 Task: Move the task Implement multi-language support for the app to the section To-Do in the project TransTech and sort the tasks in the project by Last modified on.
Action: Mouse moved to (52, 277)
Screenshot: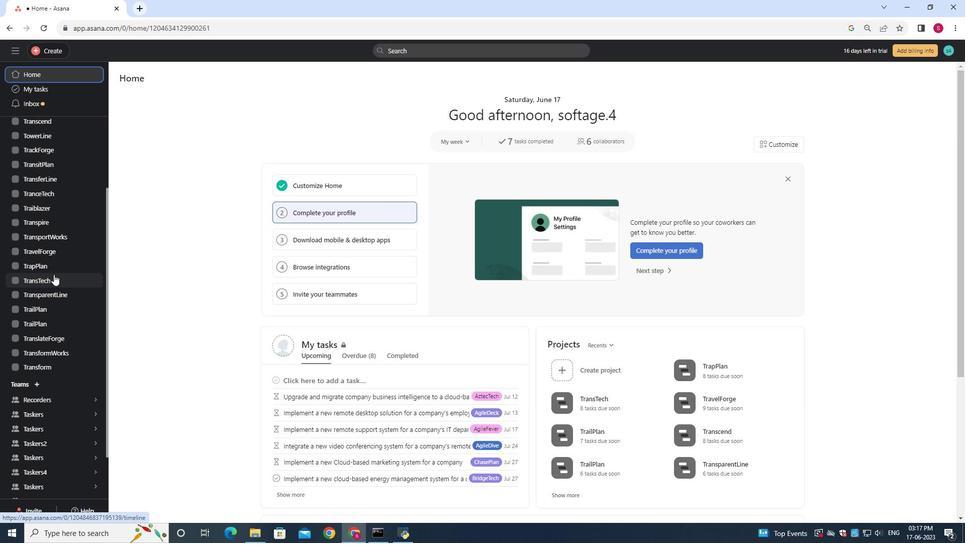 
Action: Mouse pressed left at (52, 277)
Screenshot: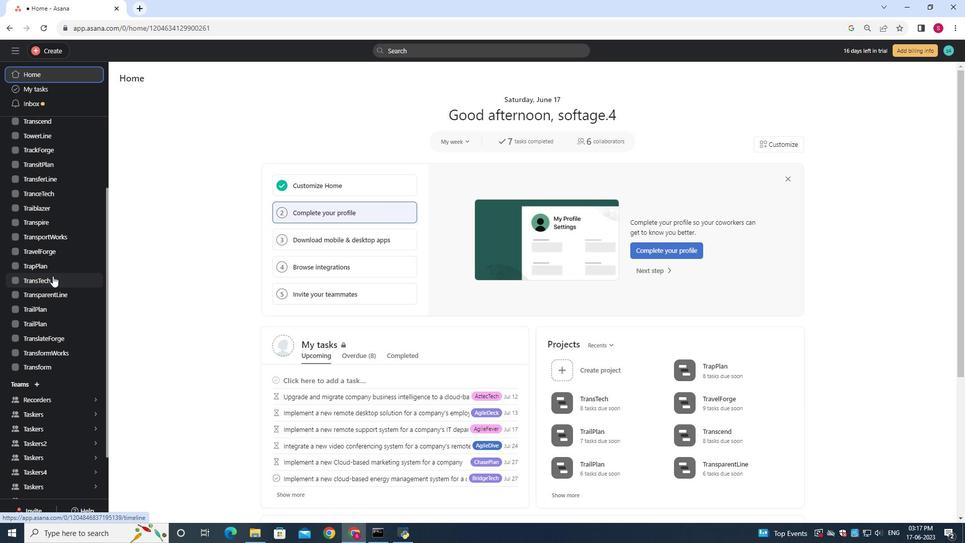 
Action: Mouse moved to (338, 201)
Screenshot: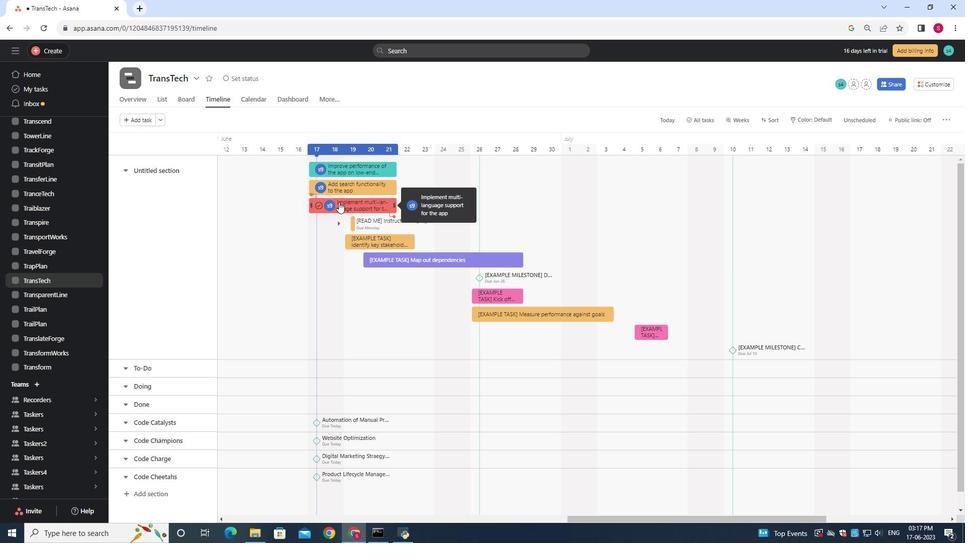 
Action: Mouse pressed left at (338, 201)
Screenshot: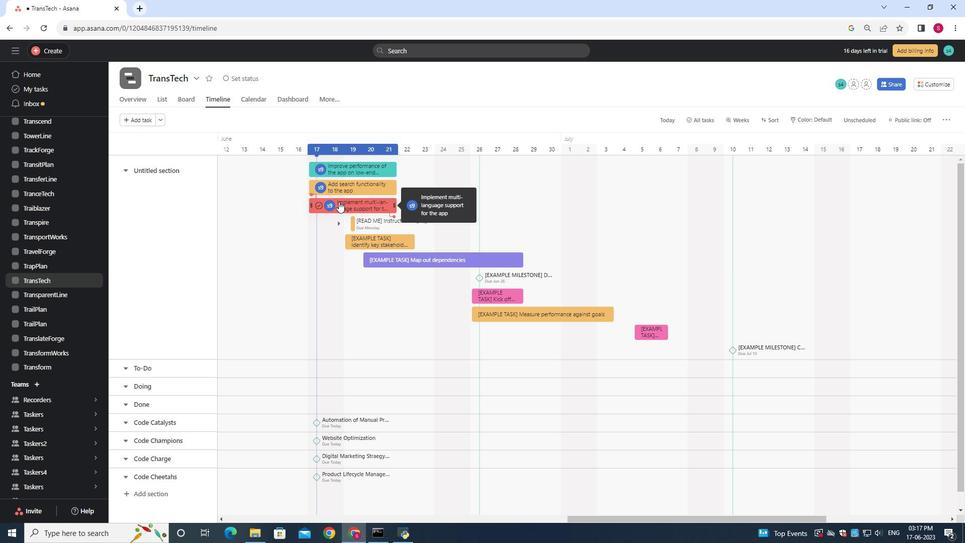 
Action: Mouse moved to (349, 350)
Screenshot: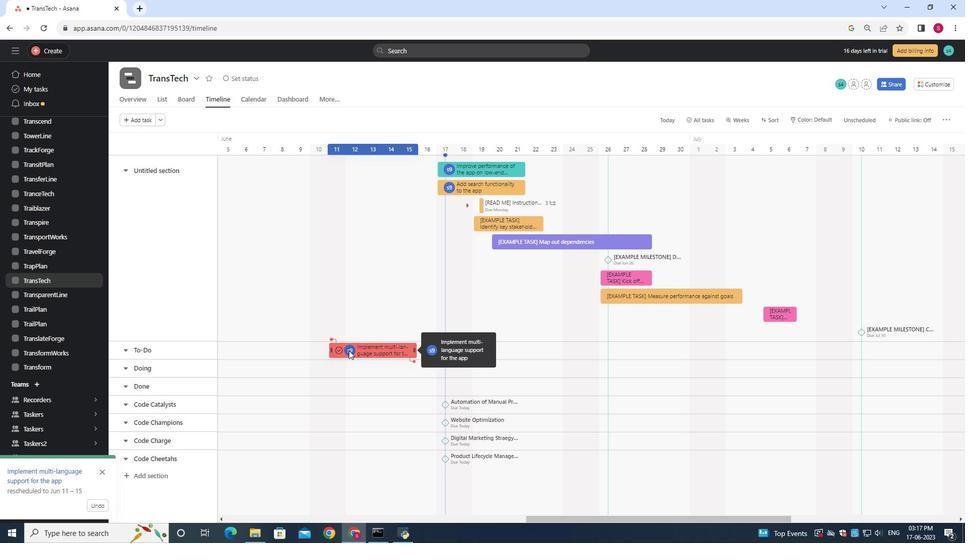 
Action: Mouse pressed left at (349, 350)
Screenshot: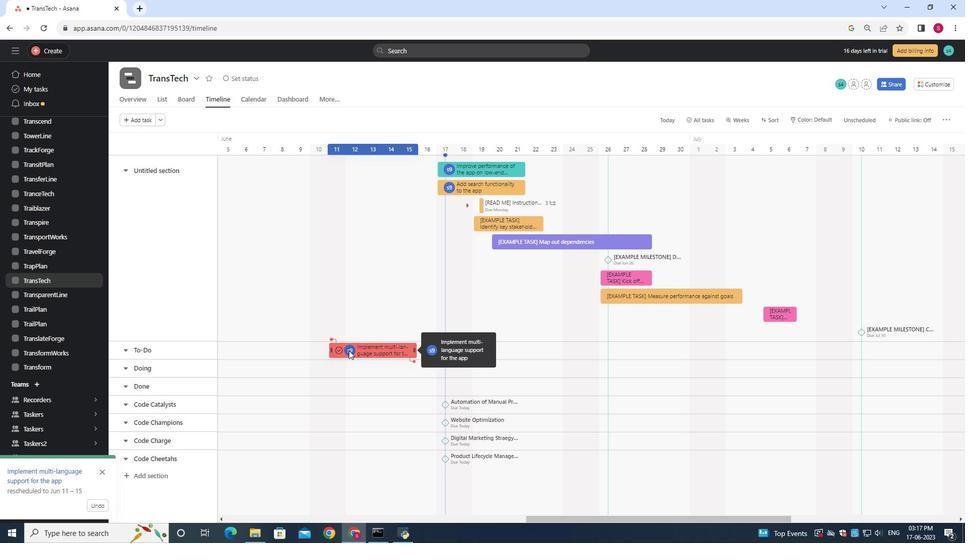 
Action: Mouse moved to (162, 98)
Screenshot: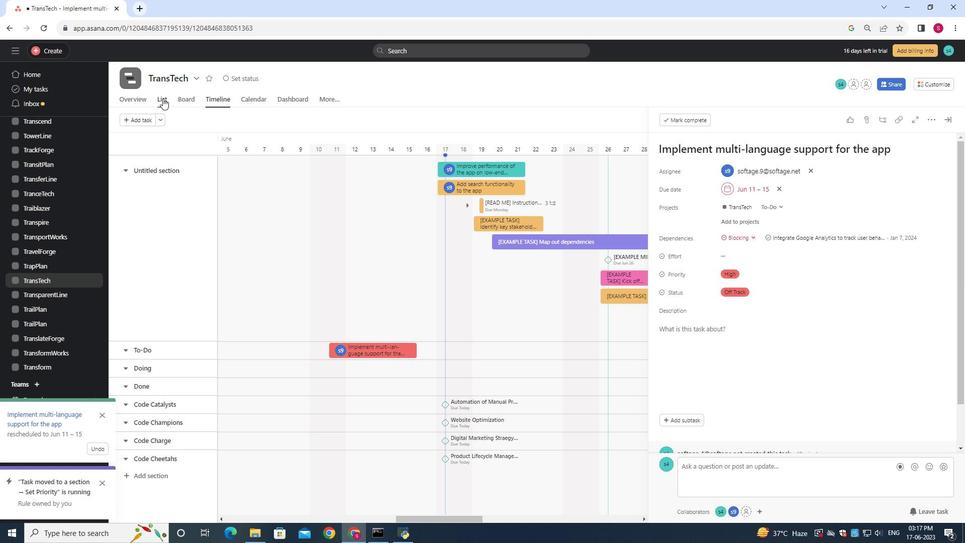 
Action: Mouse pressed left at (162, 98)
Screenshot: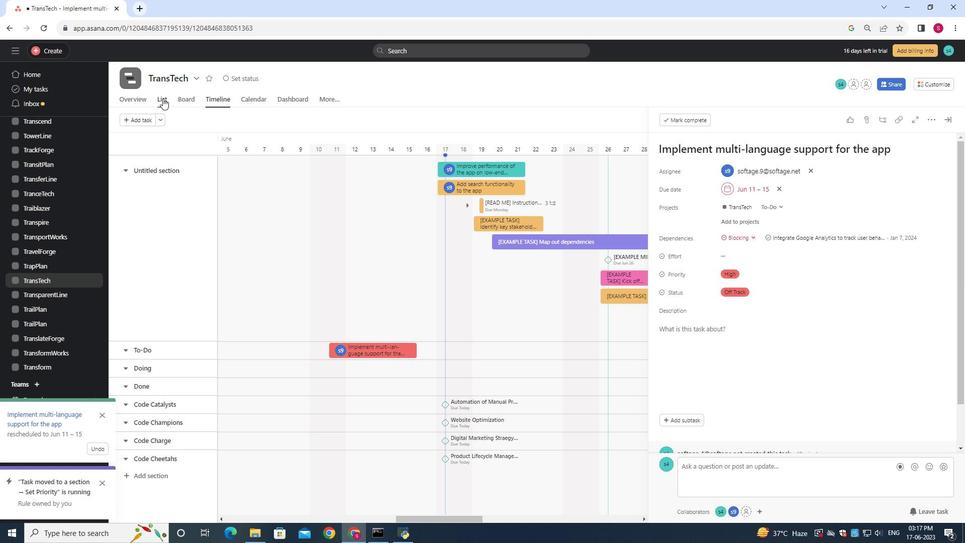 
Action: Mouse moved to (223, 119)
Screenshot: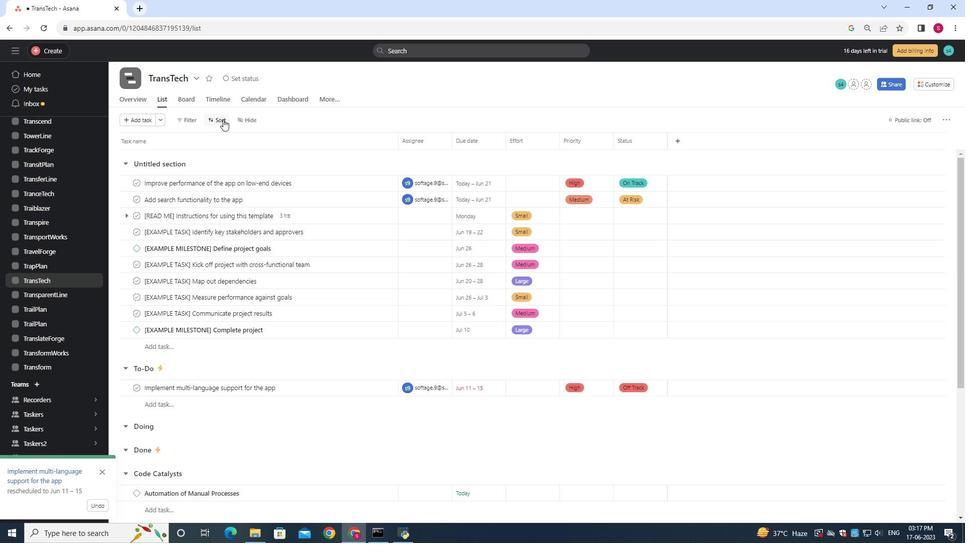 
Action: Mouse pressed left at (223, 119)
Screenshot: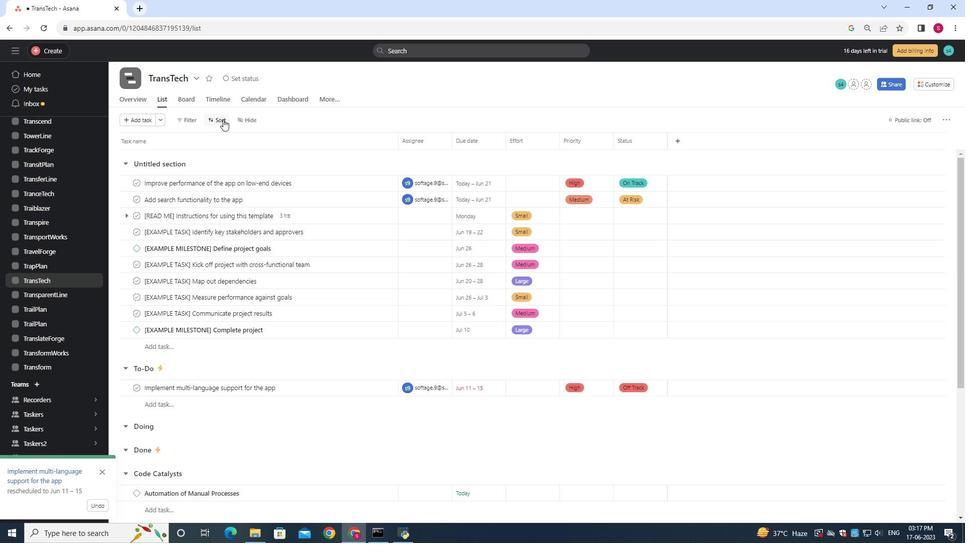
Action: Mouse moved to (263, 192)
Screenshot: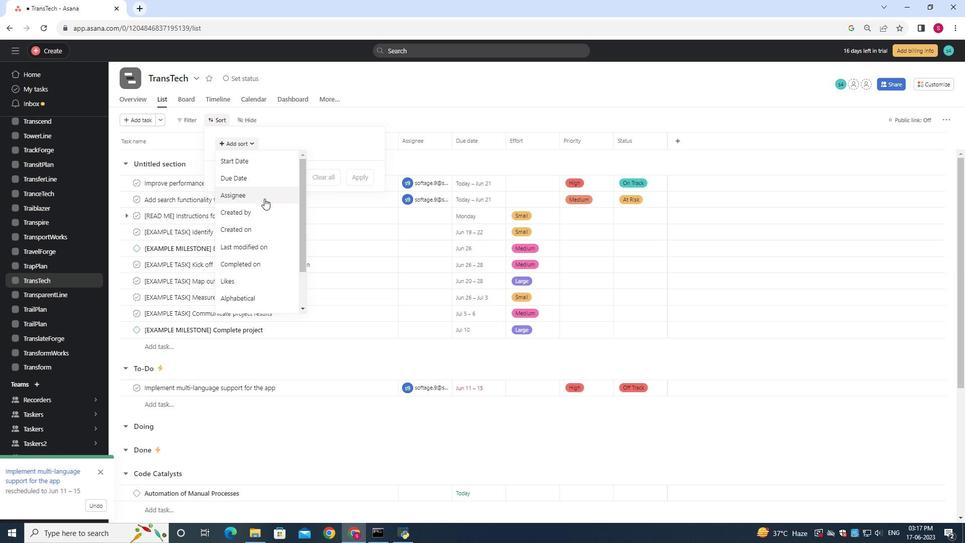
Action: Mouse scrolled (263, 192) with delta (0, 0)
Screenshot: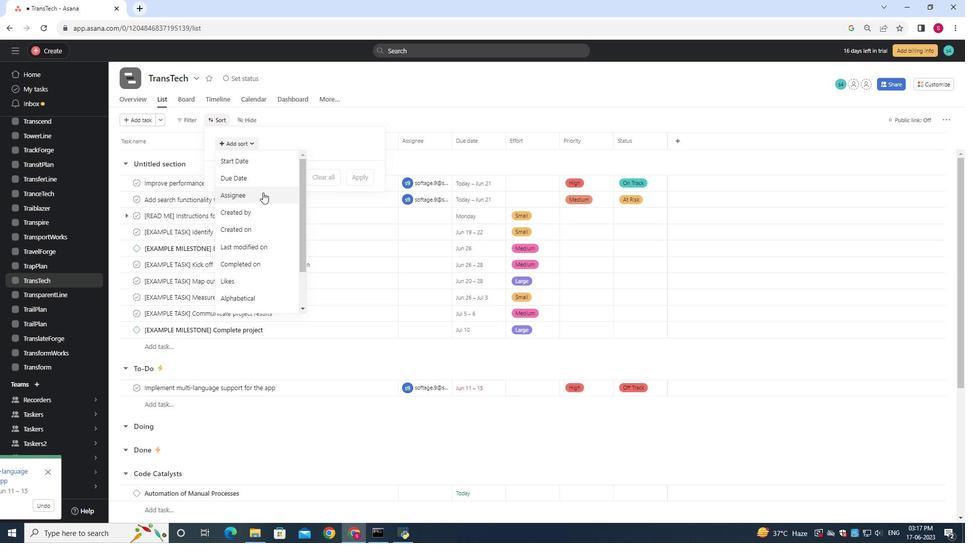 
Action: Mouse scrolled (263, 192) with delta (0, 0)
Screenshot: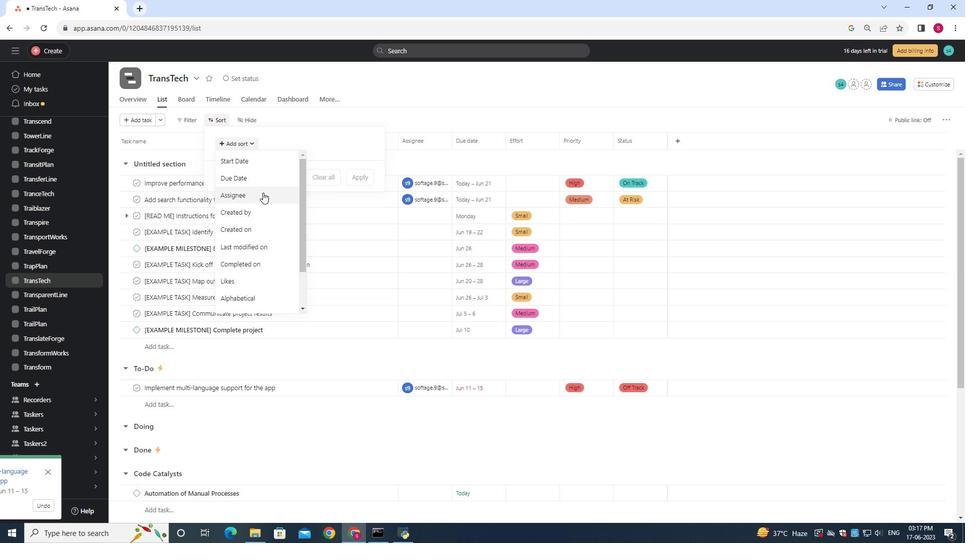 
Action: Mouse moved to (259, 200)
Screenshot: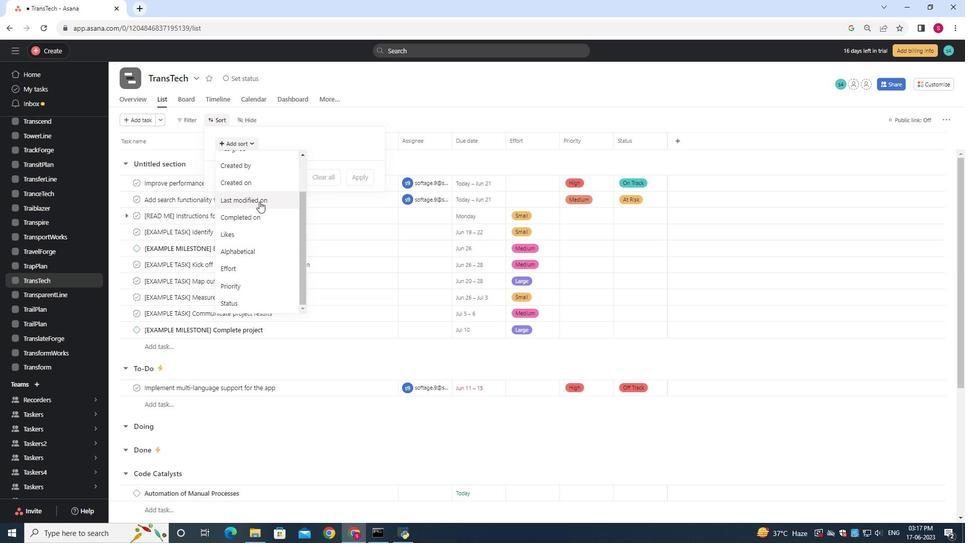 
Action: Mouse pressed left at (259, 200)
Screenshot: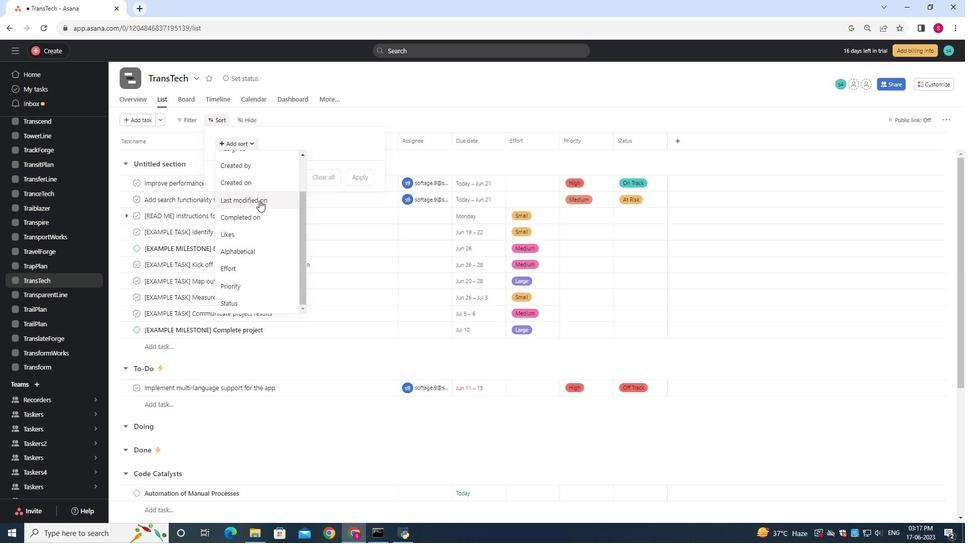 
Action: Mouse moved to (361, 213)
Screenshot: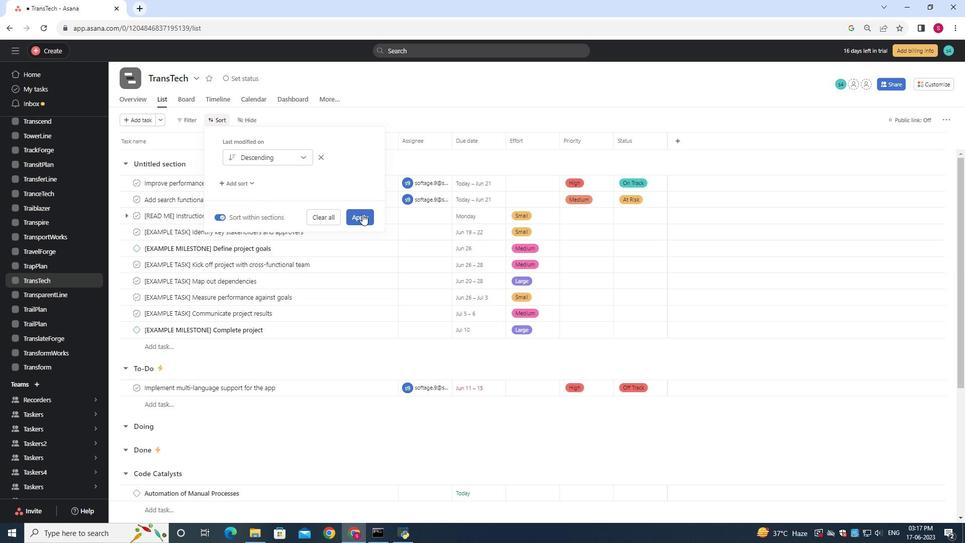 
Action: Mouse pressed left at (361, 213)
Screenshot: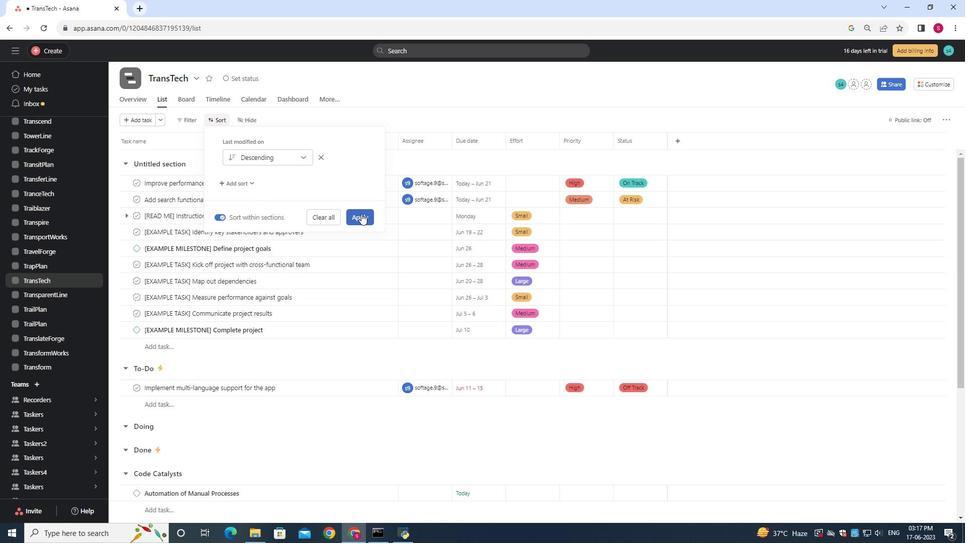 
